 Task: Choose the card "LABORATORY" for your new game.
Action: Mouse moved to (425, 504)
Screenshot: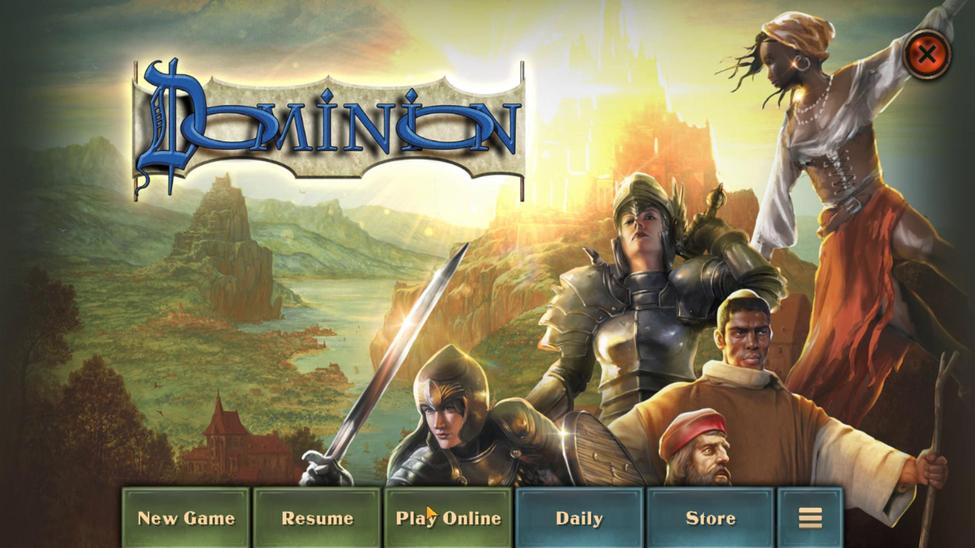 
Action: Mouse pressed left at (425, 504)
Screenshot: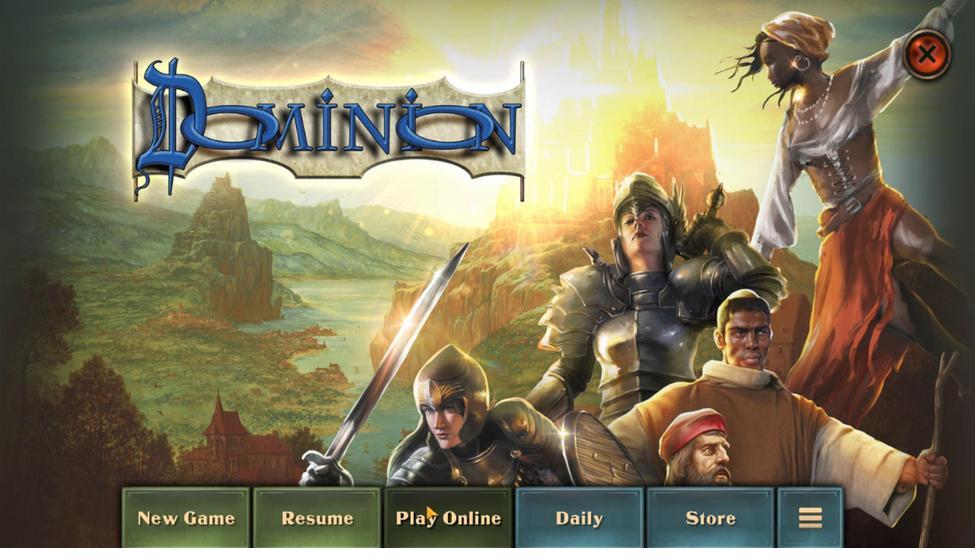
Action: Mouse moved to (501, 107)
Screenshot: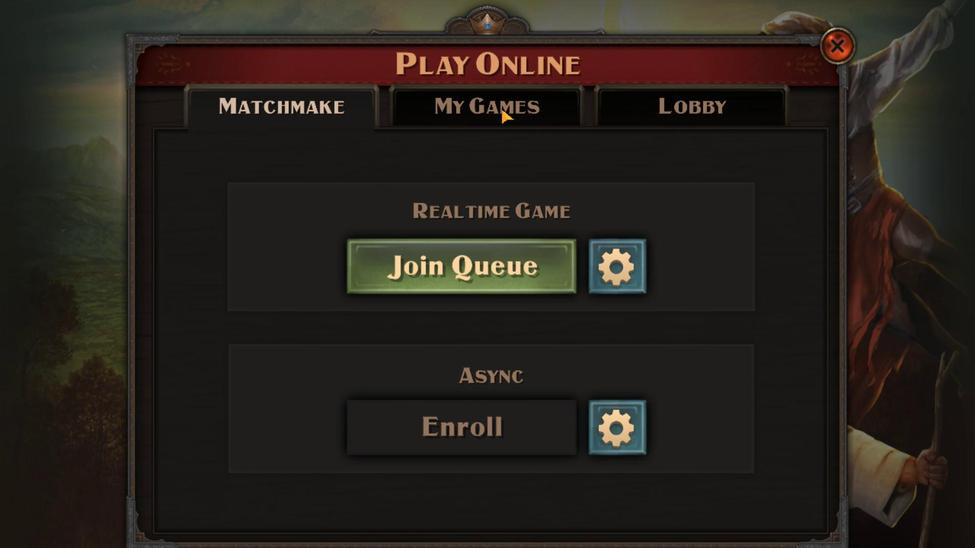 
Action: Mouse pressed left at (501, 107)
Screenshot: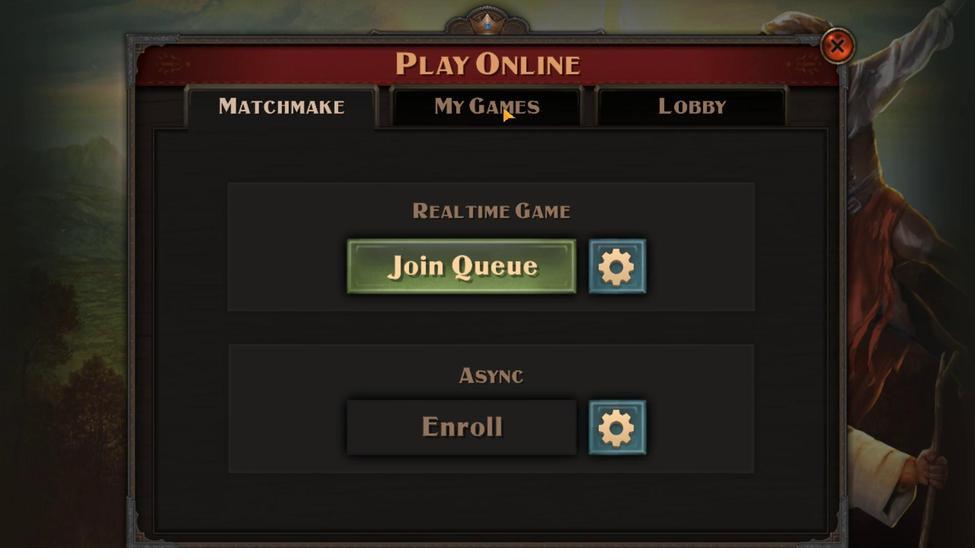 
Action: Mouse moved to (735, 428)
Screenshot: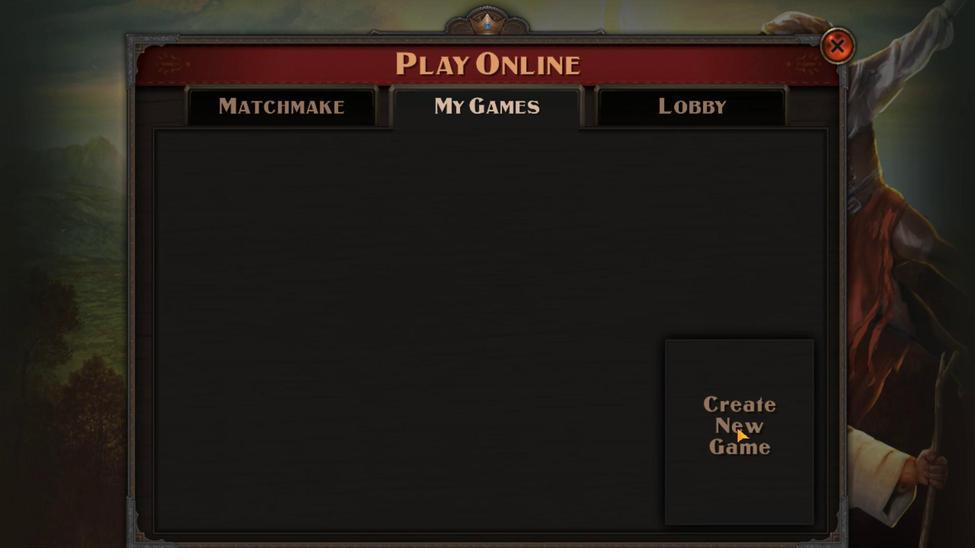 
Action: Mouse pressed left at (735, 428)
Screenshot: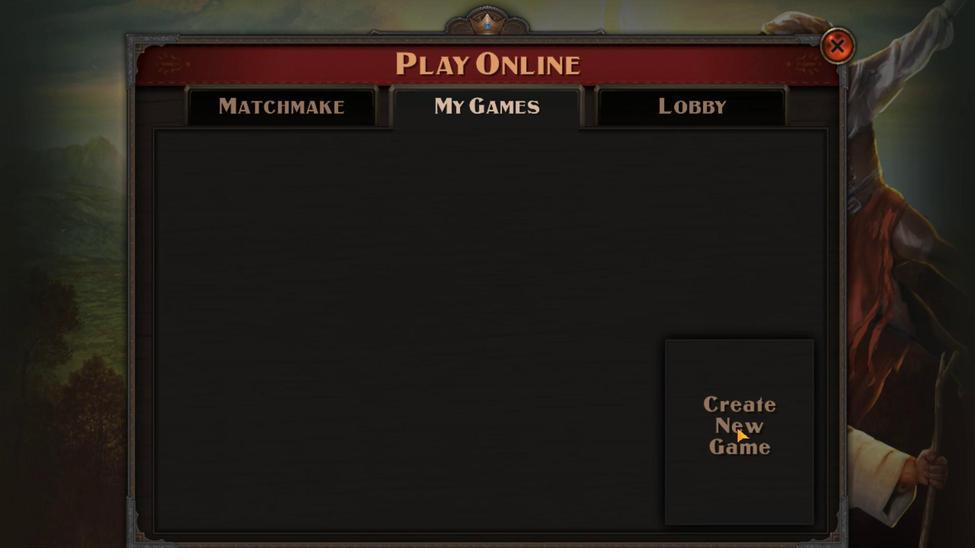 
Action: Mouse moved to (411, 102)
Screenshot: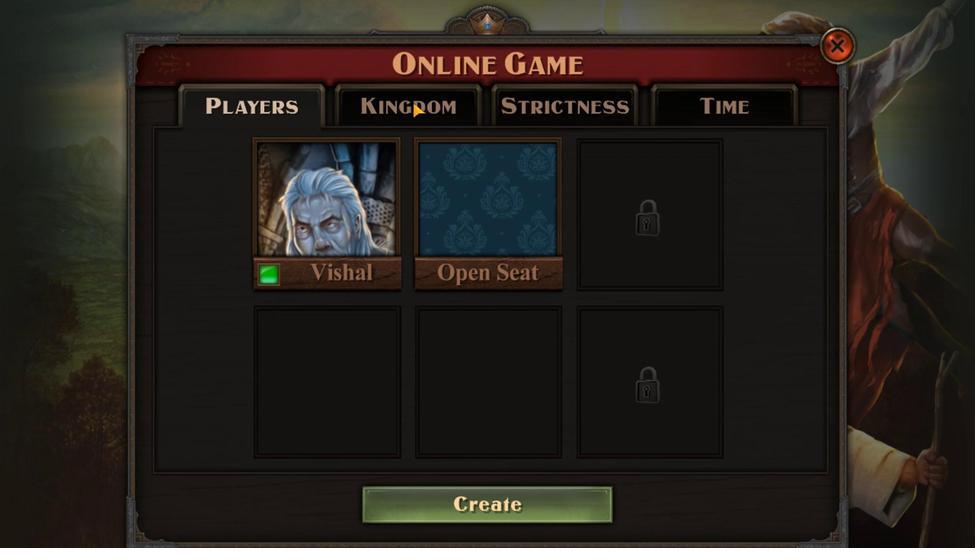 
Action: Mouse pressed left at (411, 102)
Screenshot: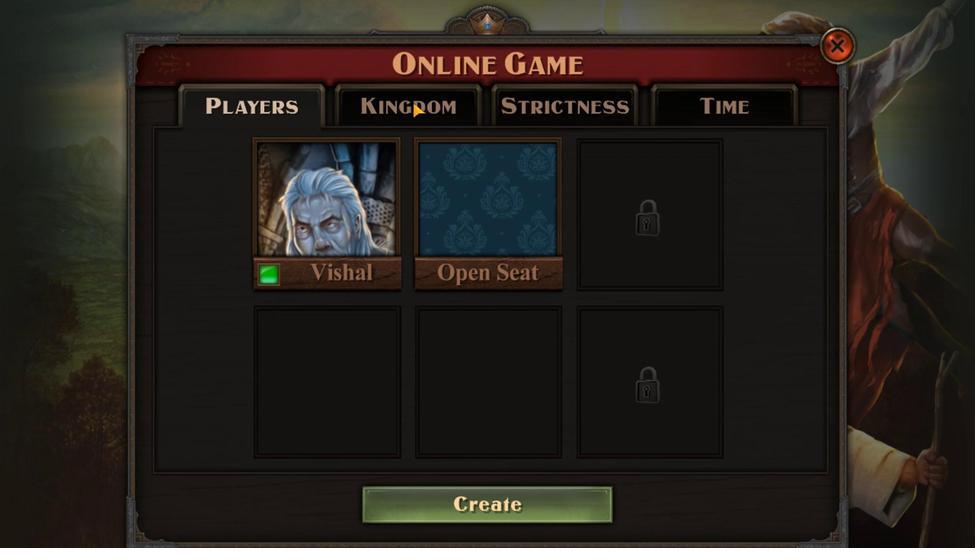 
Action: Mouse moved to (639, 171)
Screenshot: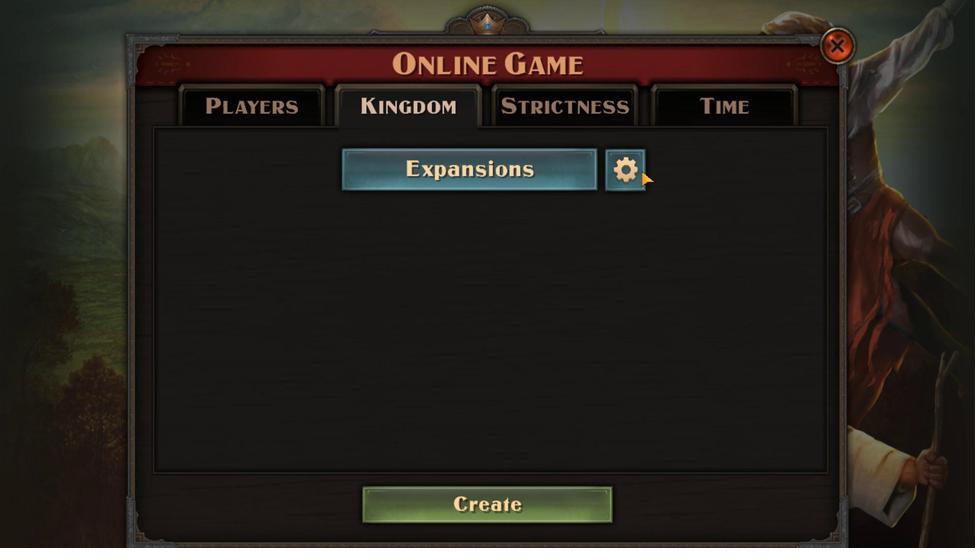 
Action: Mouse pressed left at (639, 171)
Screenshot: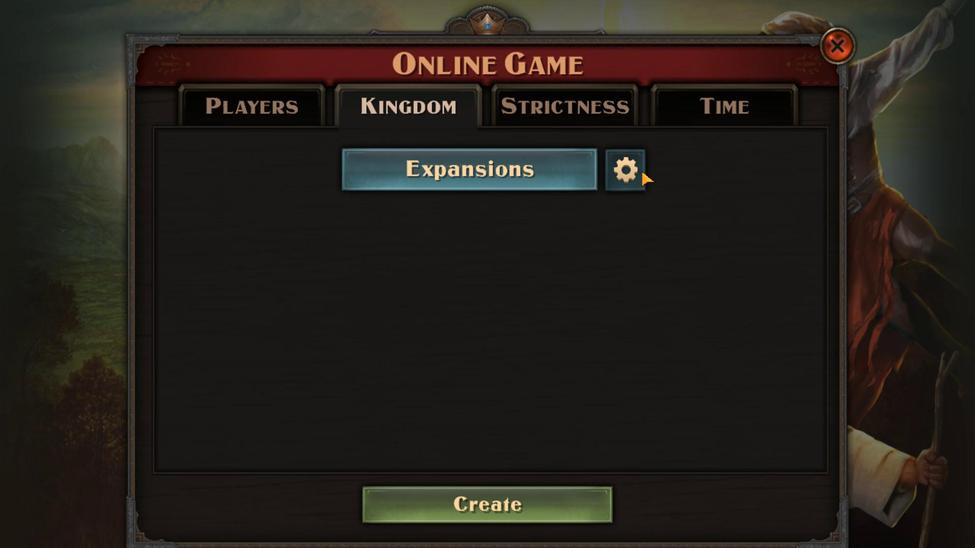 
Action: Mouse moved to (608, 180)
Screenshot: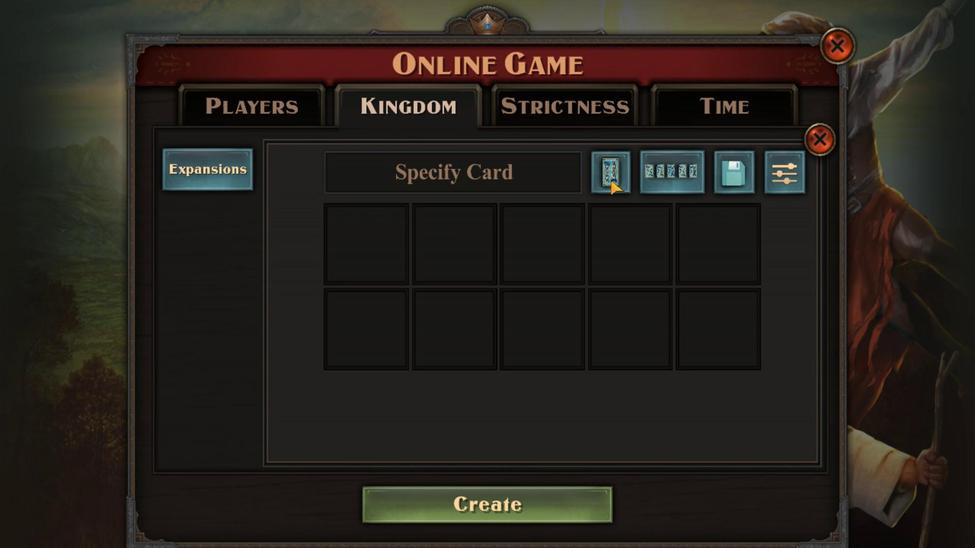 
Action: Mouse pressed left at (608, 180)
Screenshot: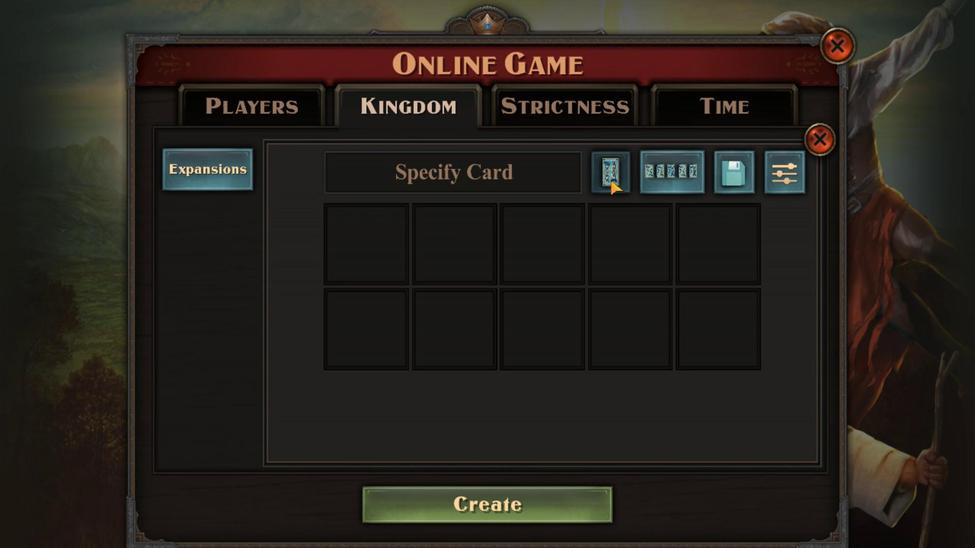 
Action: Mouse moved to (790, 145)
Screenshot: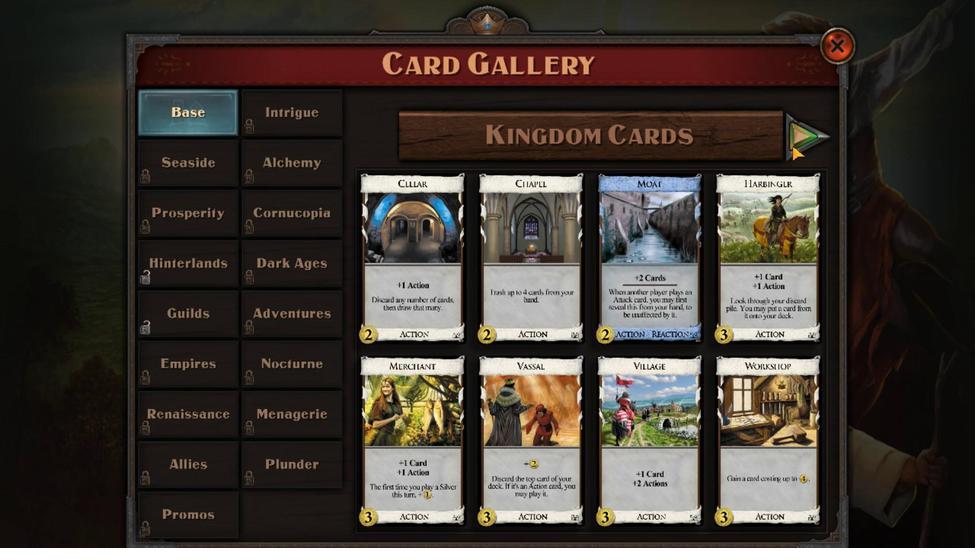 
Action: Mouse pressed left at (790, 145)
Screenshot: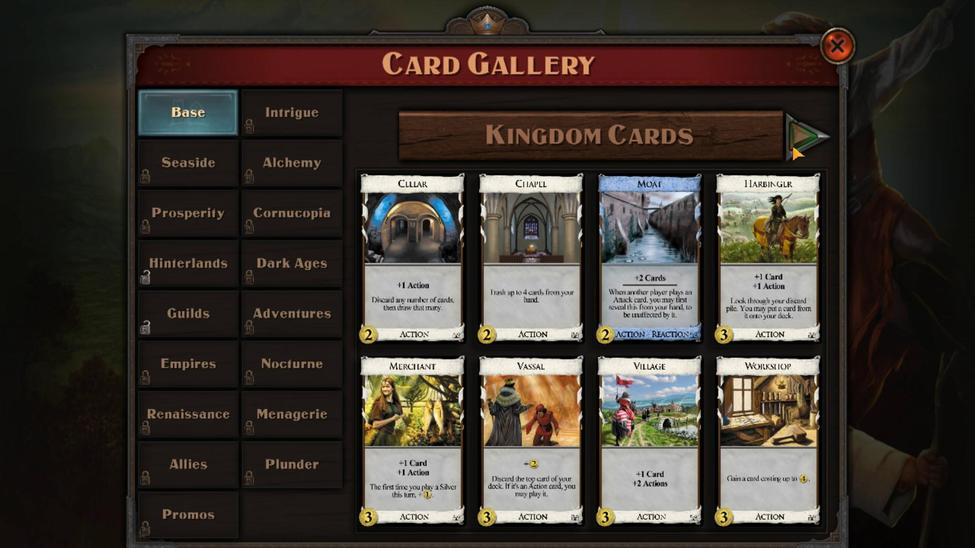 
Action: Mouse pressed left at (790, 145)
Screenshot: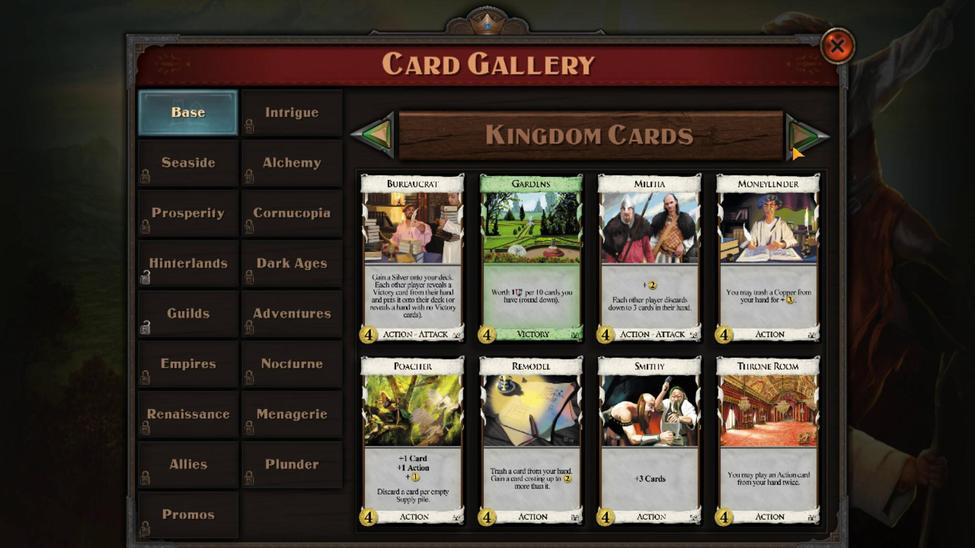
Action: Mouse moved to (756, 265)
Screenshot: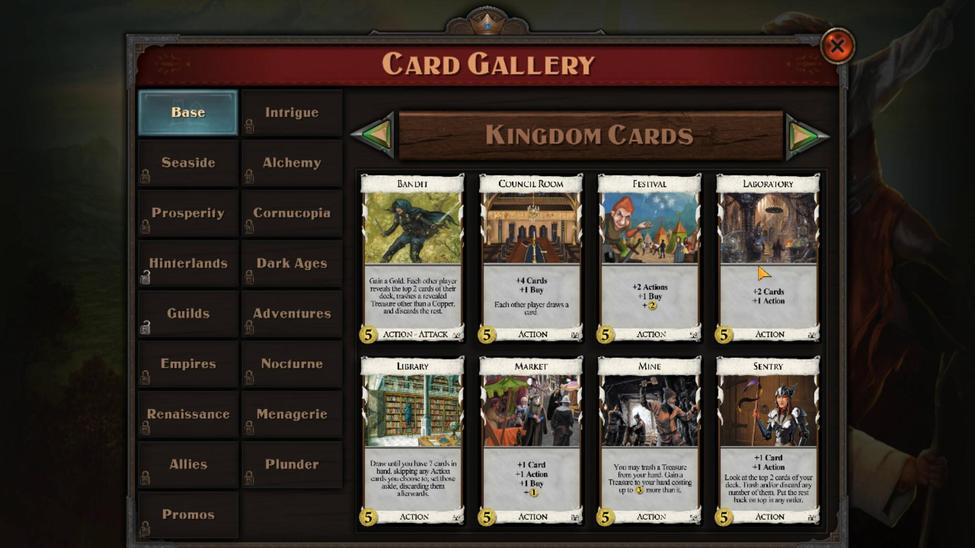 
Action: Mouse pressed left at (756, 265)
Screenshot: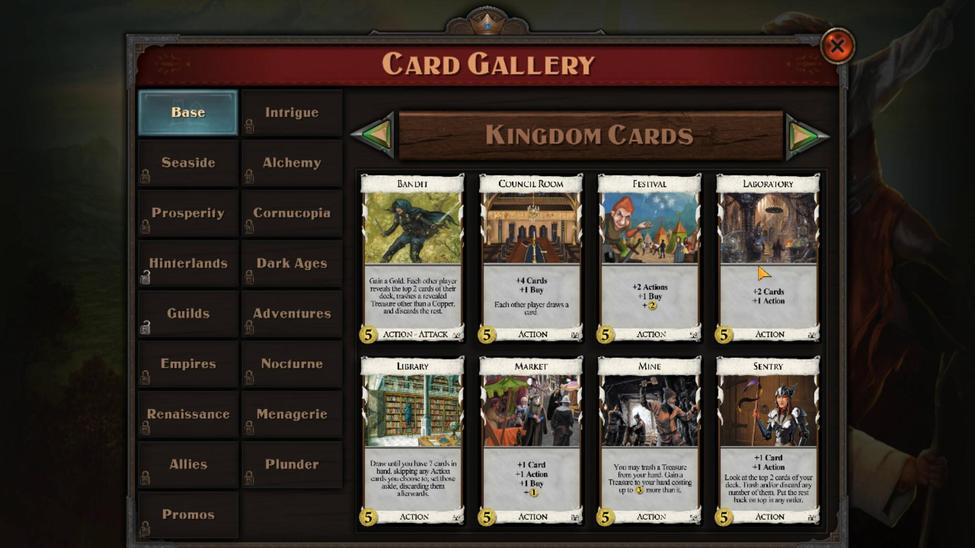 
